 Task: Check the average views per listing of barn in the last 1 year.
Action: Mouse moved to (1065, 252)
Screenshot: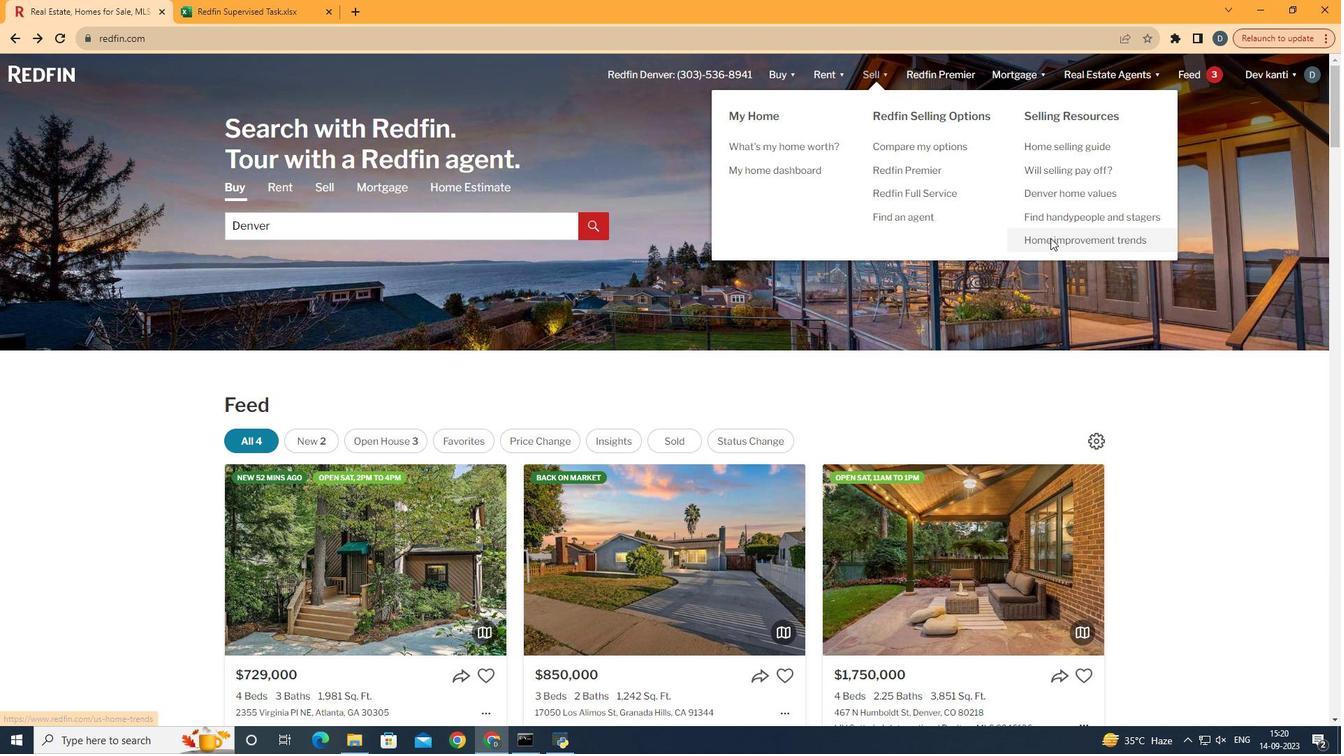 
Action: Mouse pressed left at (1065, 252)
Screenshot: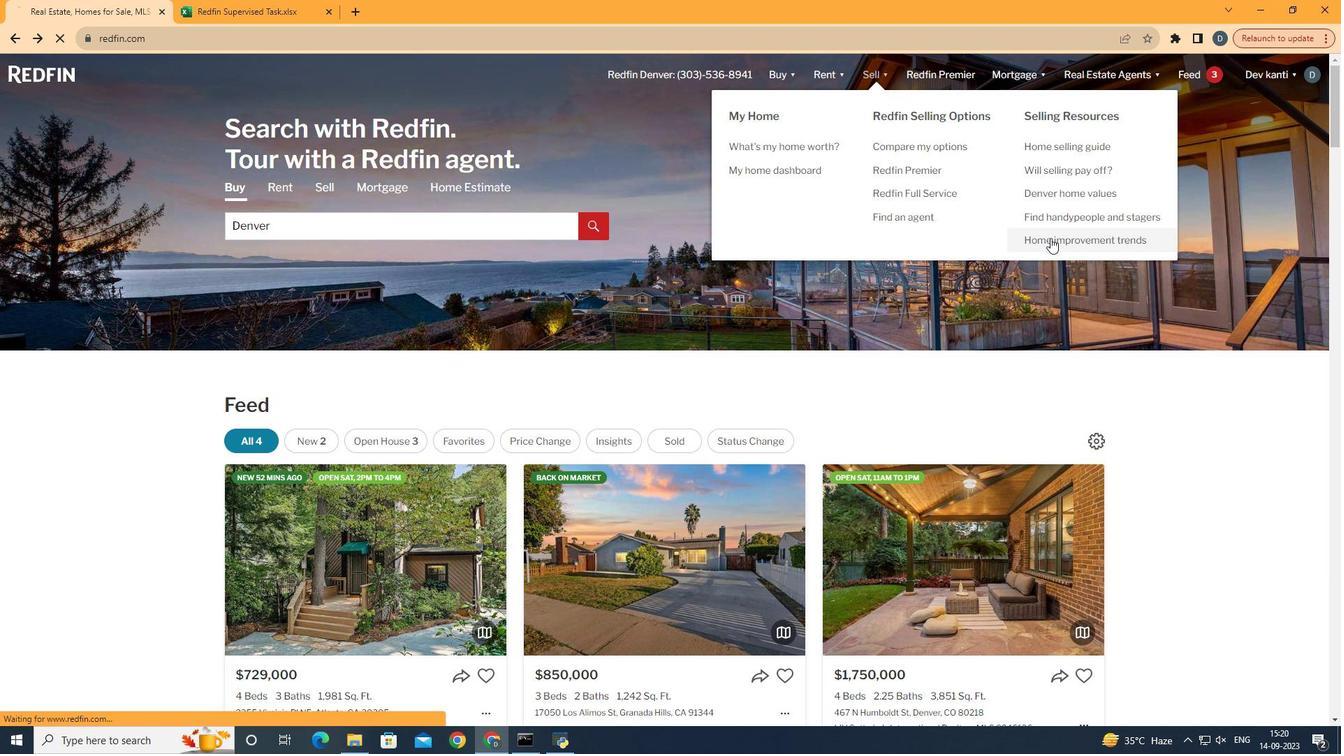 
Action: Mouse moved to (345, 278)
Screenshot: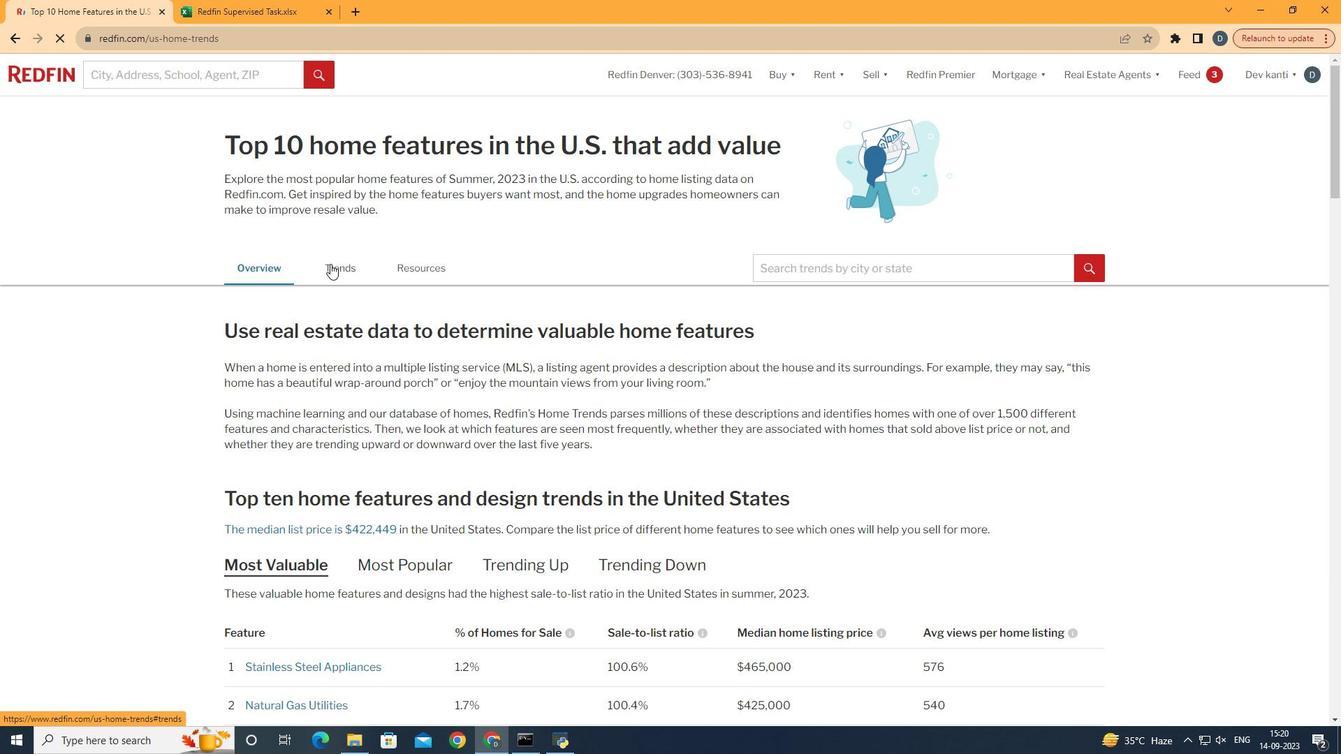 
Action: Mouse pressed left at (345, 278)
Screenshot: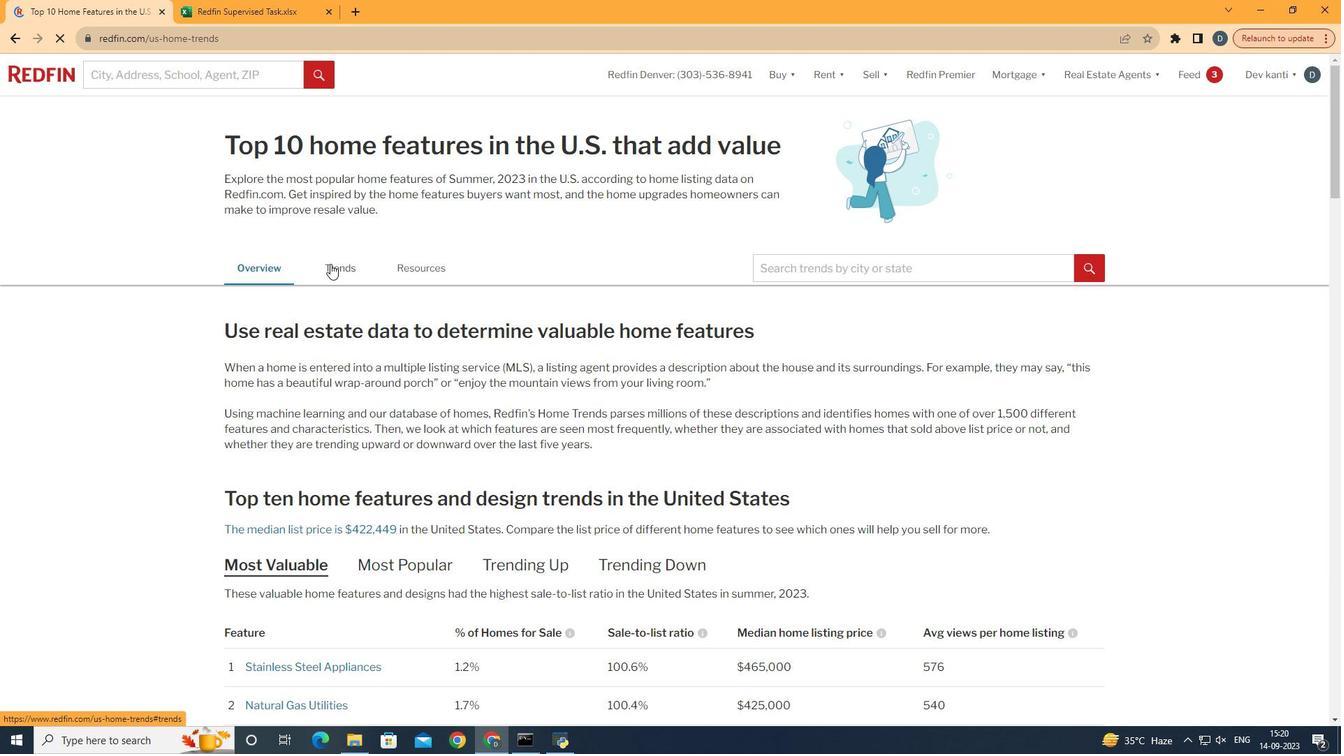 
Action: Mouse moved to (760, 320)
Screenshot: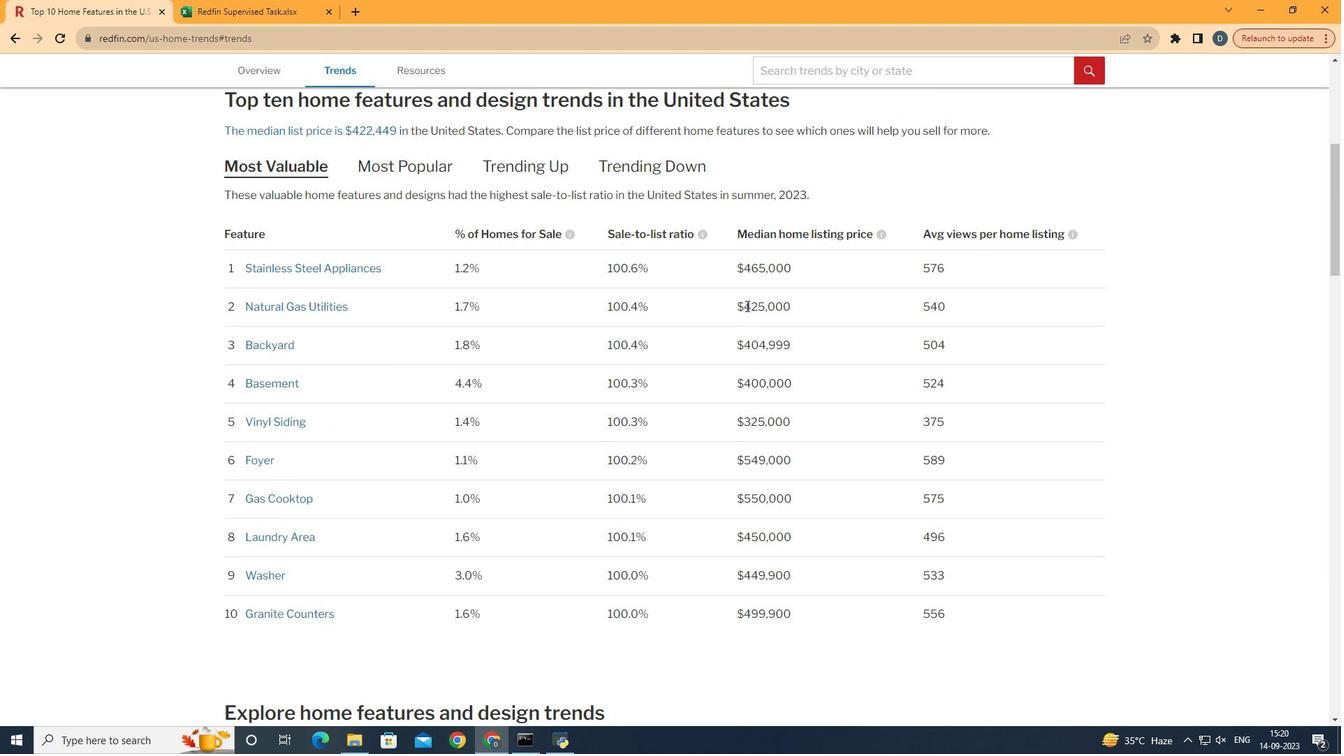 
Action: Mouse scrolled (760, 319) with delta (0, 0)
Screenshot: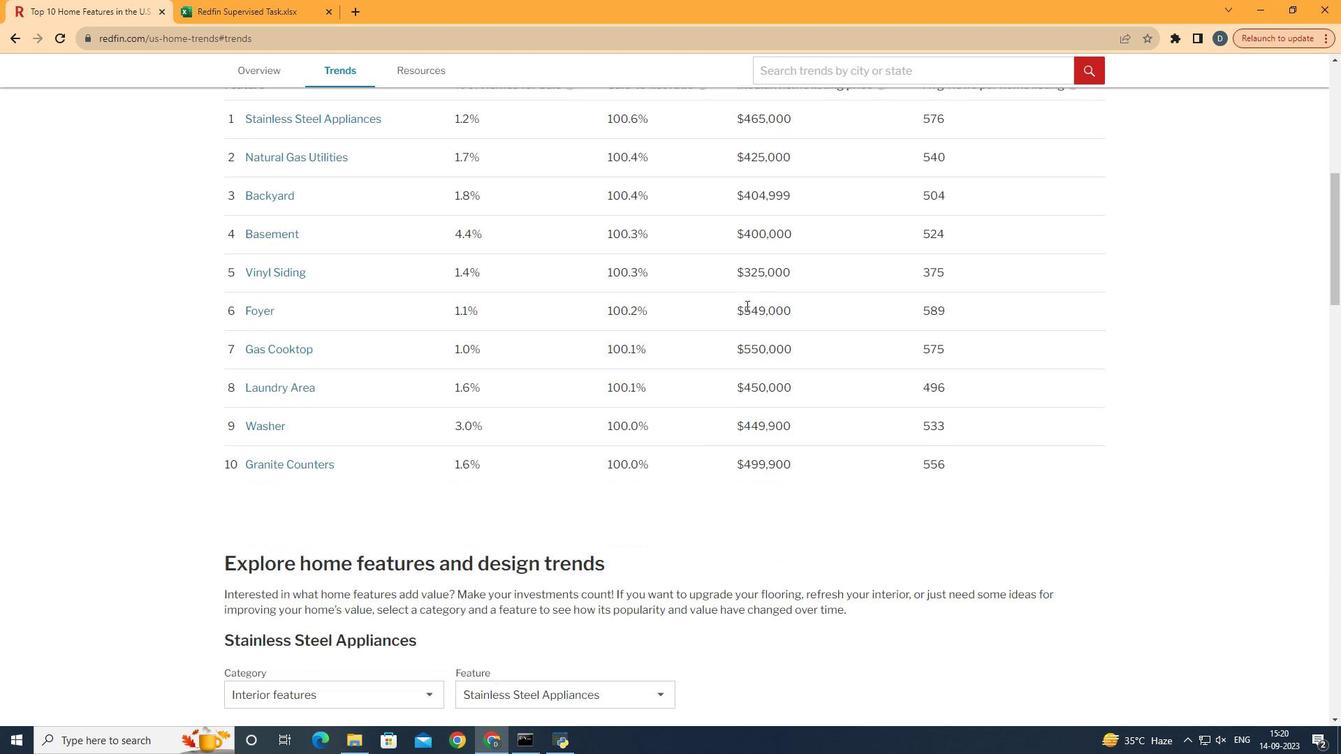 
Action: Mouse scrolled (760, 319) with delta (0, 0)
Screenshot: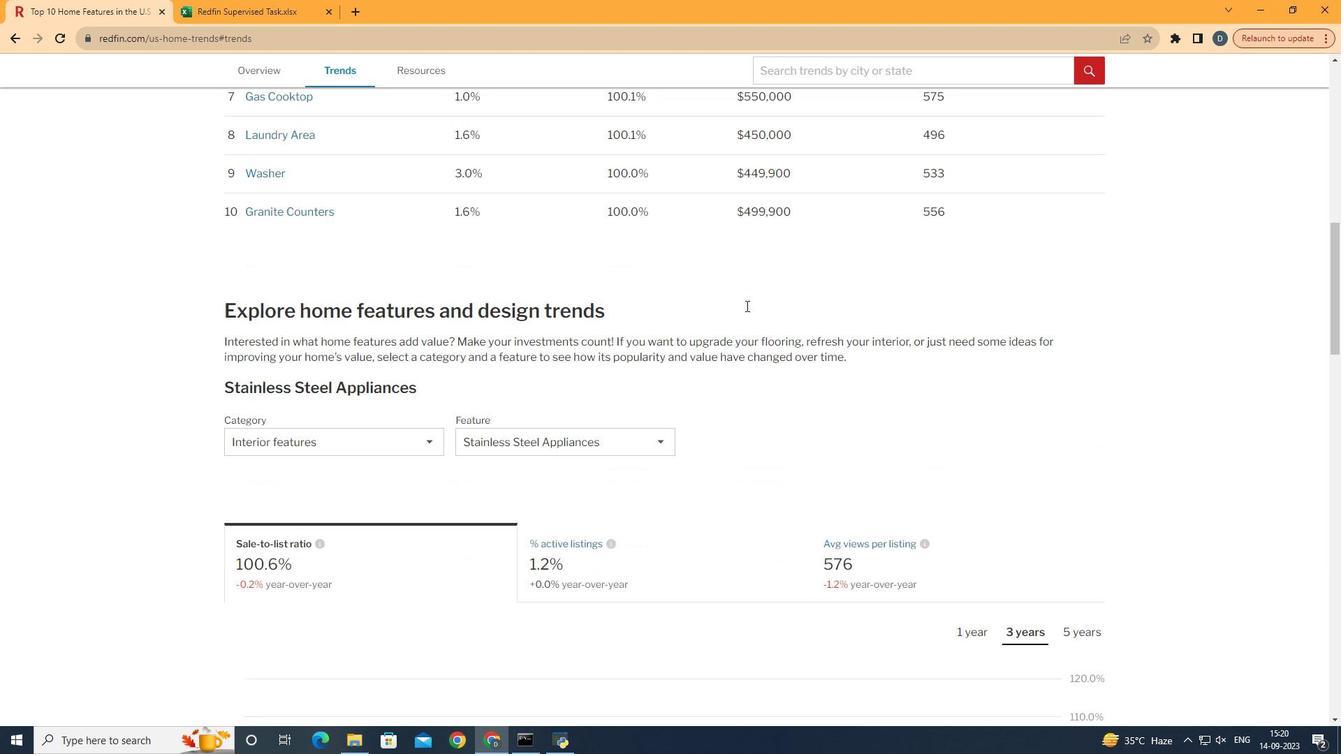 
Action: Mouse scrolled (760, 319) with delta (0, 0)
Screenshot: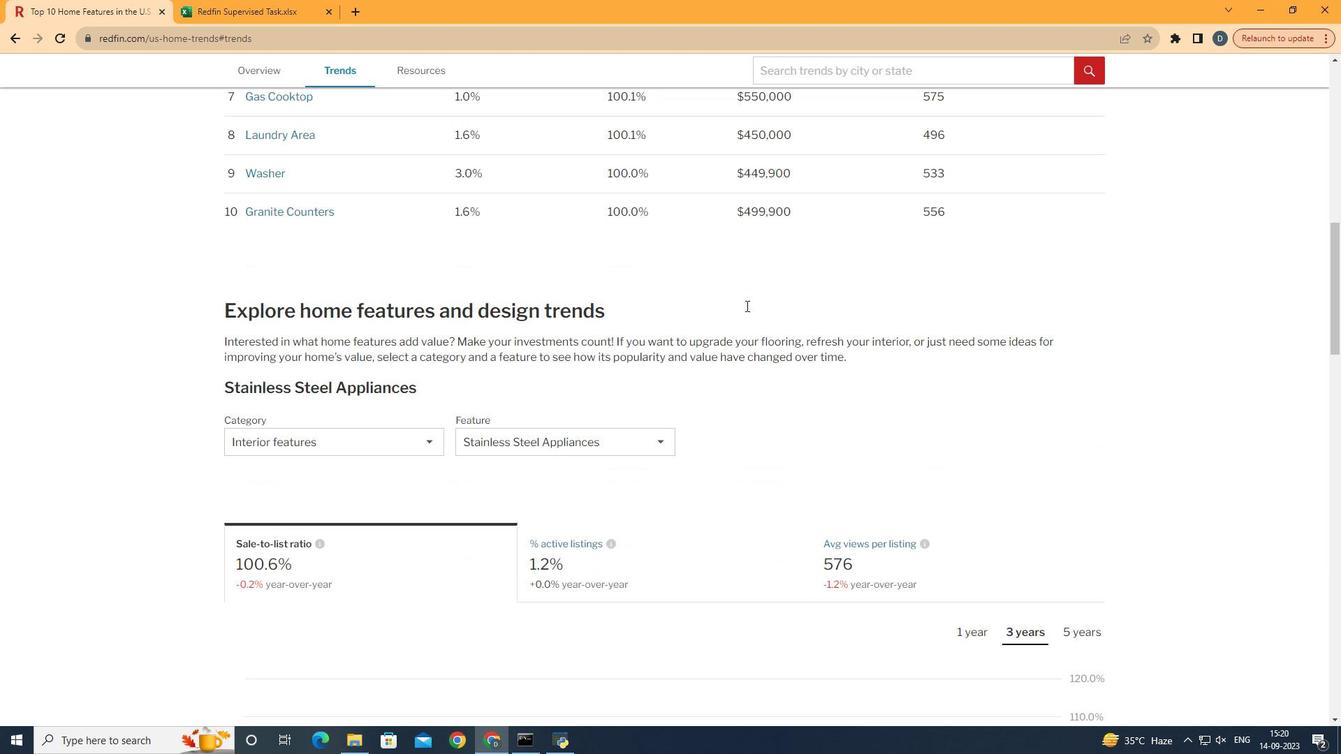 
Action: Mouse scrolled (760, 319) with delta (0, 0)
Screenshot: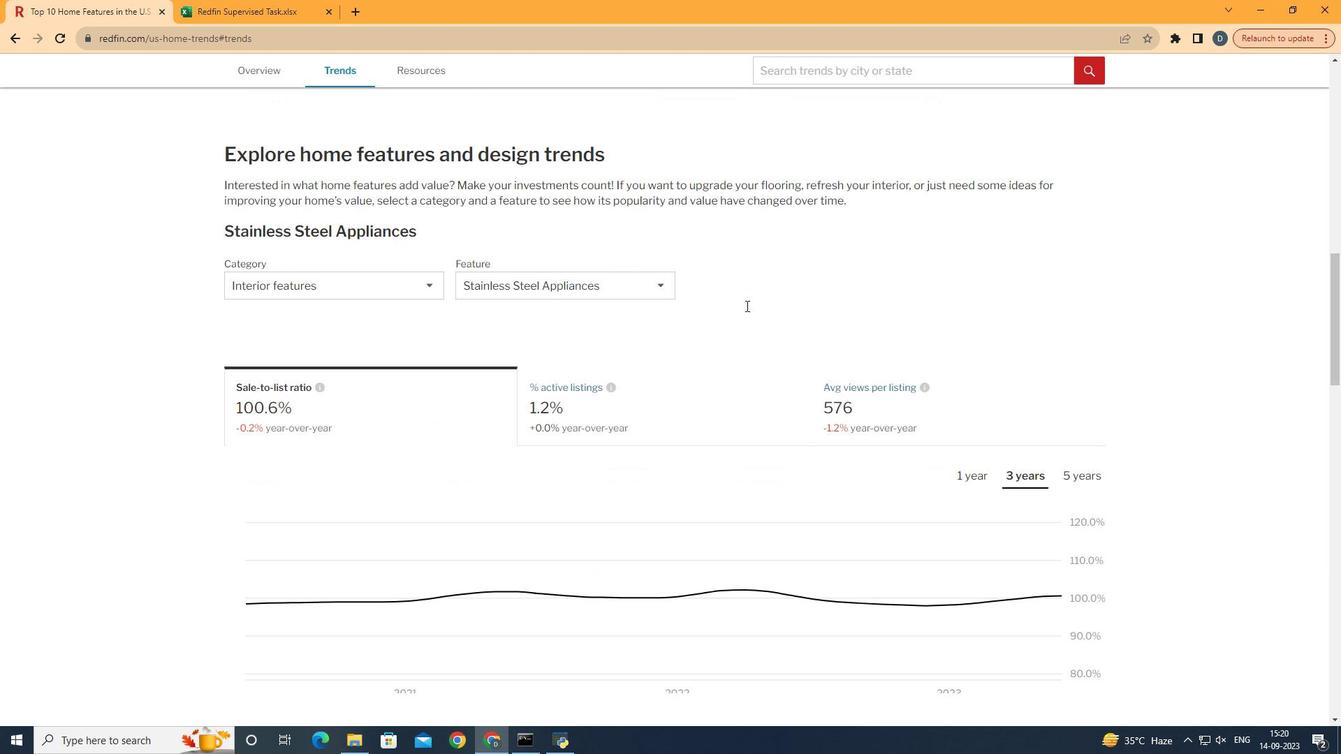 
Action: Mouse scrolled (760, 319) with delta (0, 0)
Screenshot: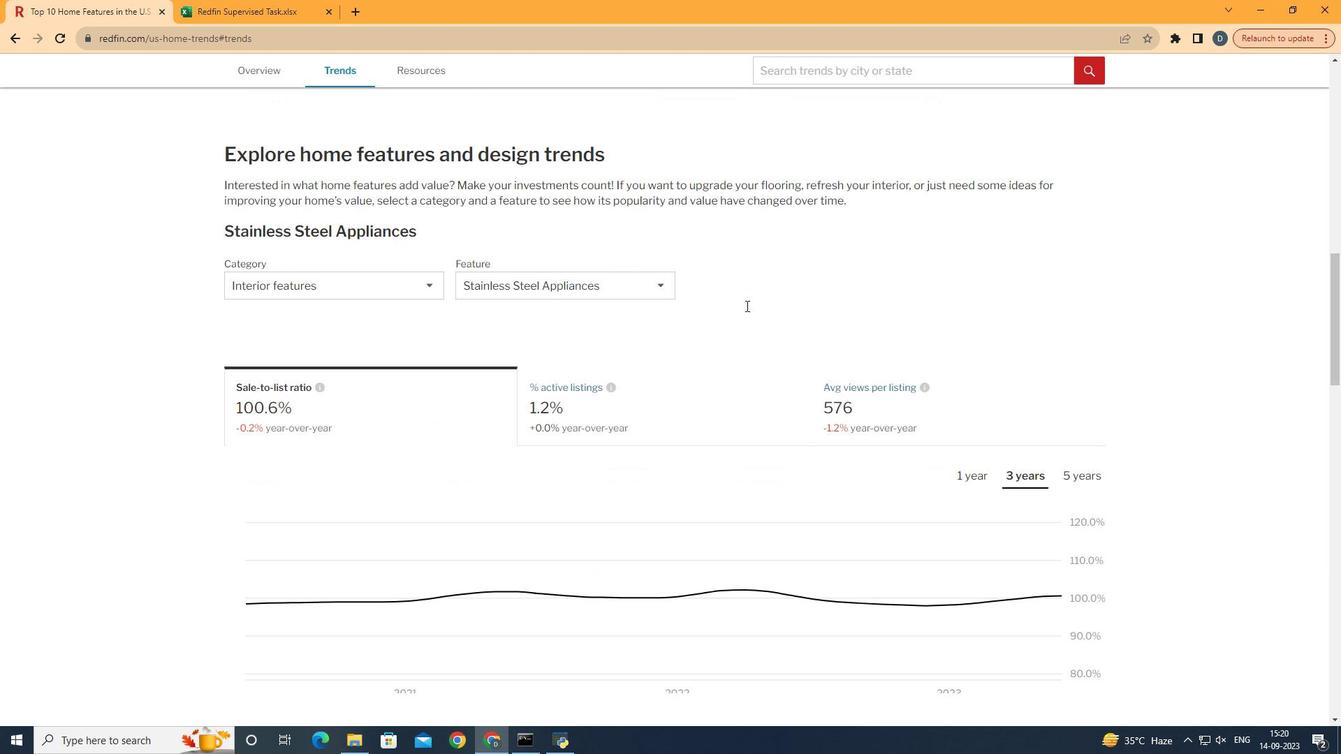 
Action: Mouse scrolled (760, 319) with delta (0, 0)
Screenshot: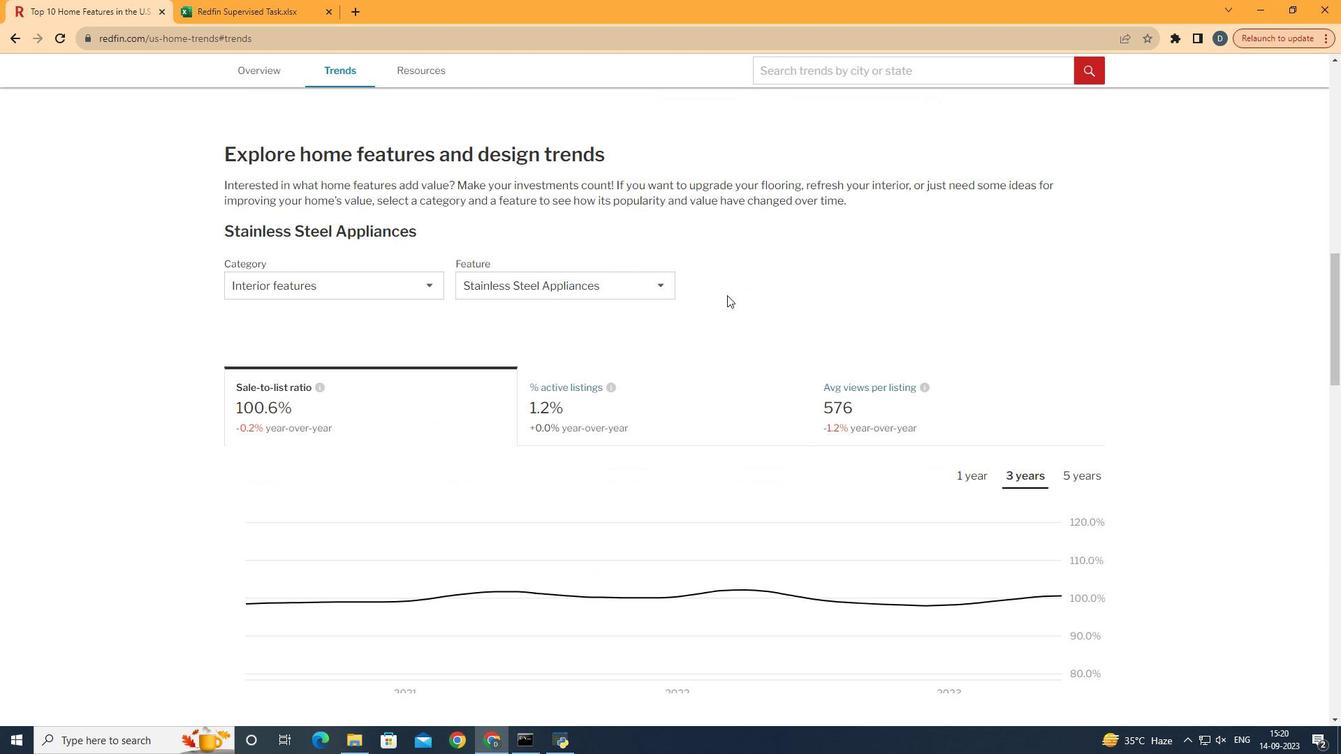 
Action: Mouse scrolled (760, 319) with delta (0, 0)
Screenshot: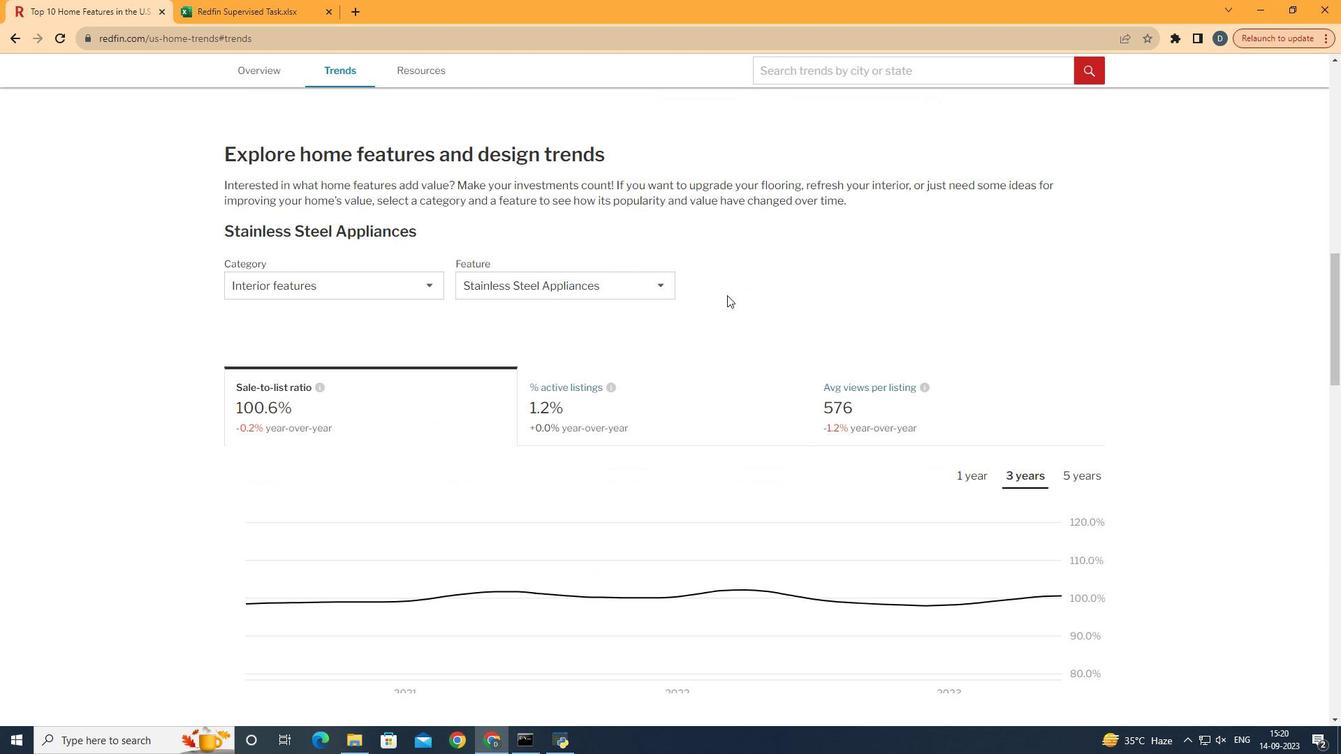 
Action: Mouse scrolled (760, 319) with delta (0, 0)
Screenshot: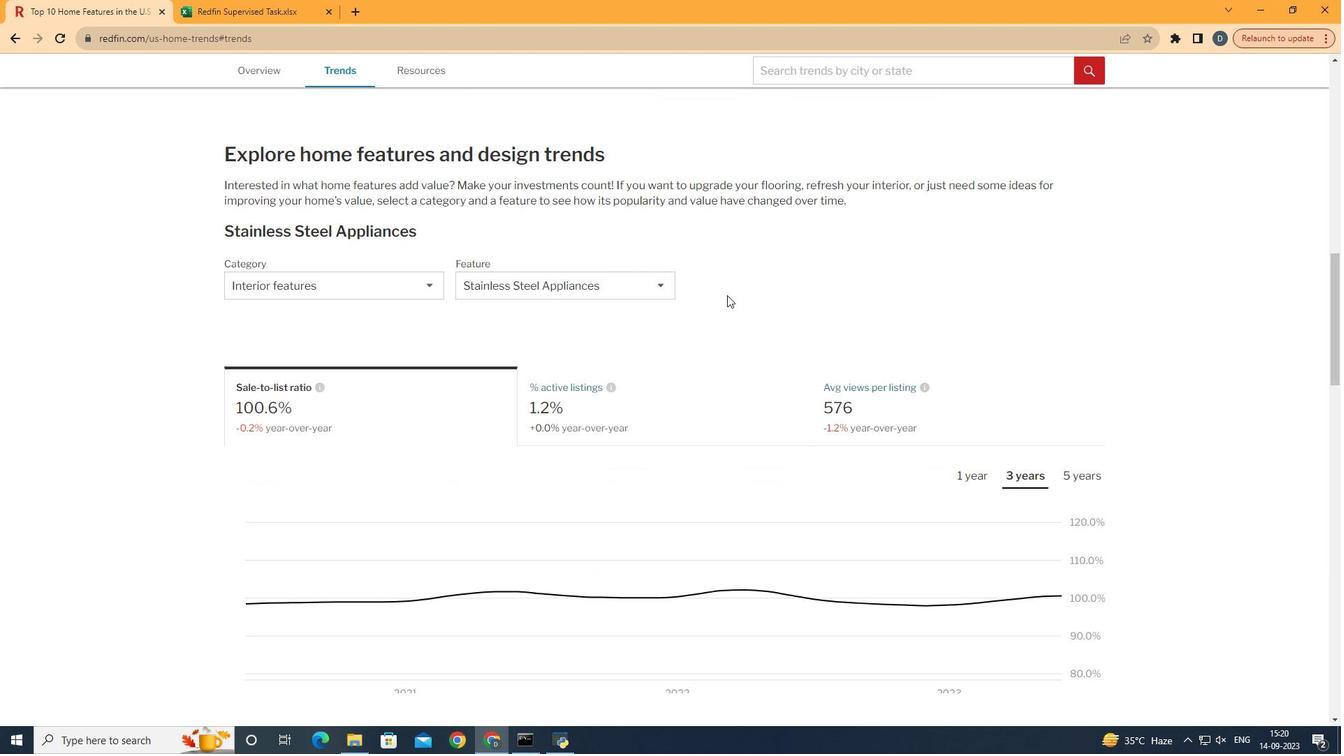 
Action: Mouse moved to (424, 313)
Screenshot: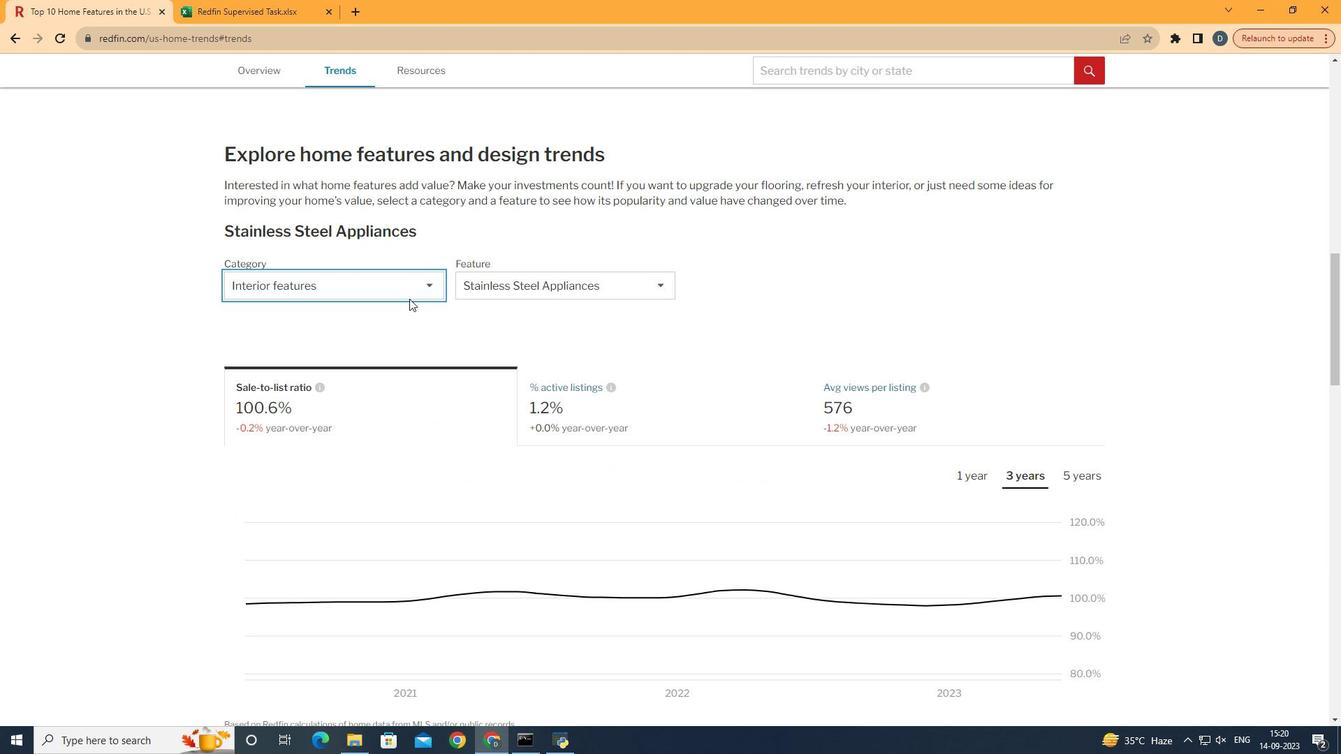 
Action: Mouse pressed left at (424, 313)
Screenshot: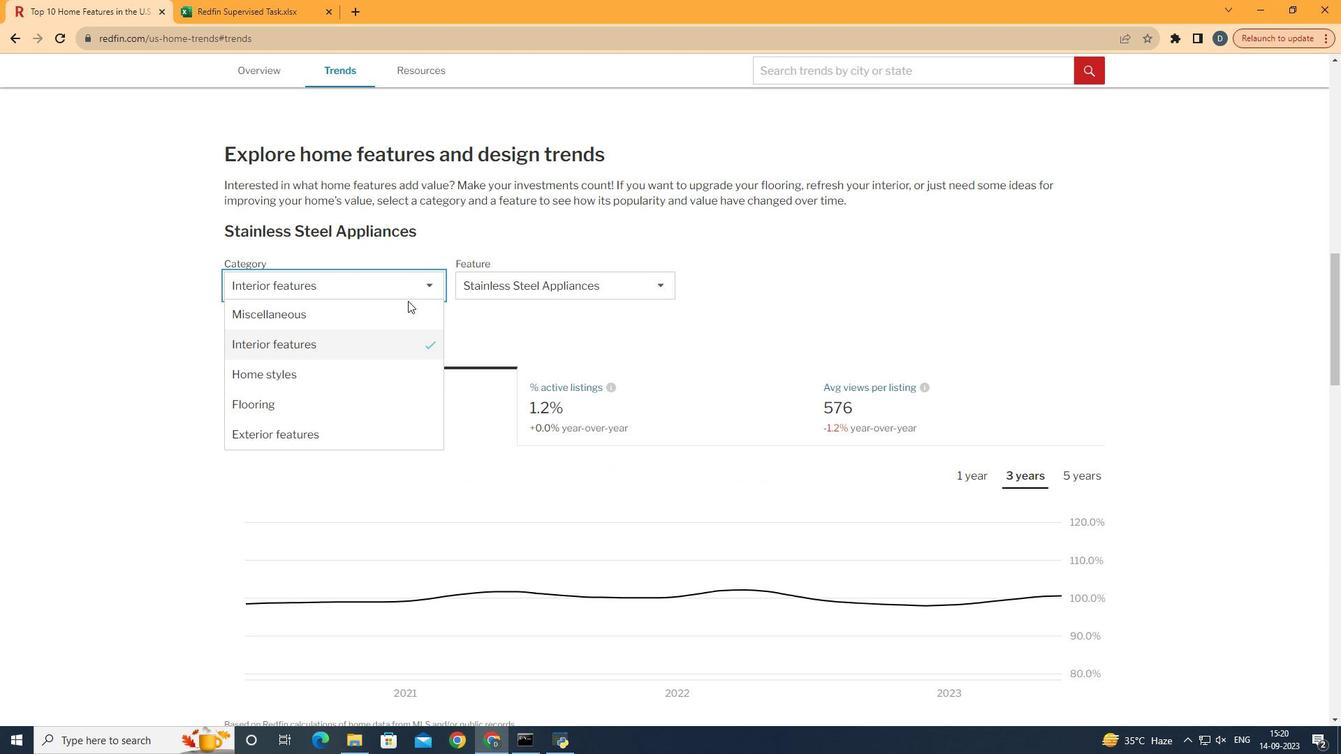 
Action: Mouse moved to (413, 438)
Screenshot: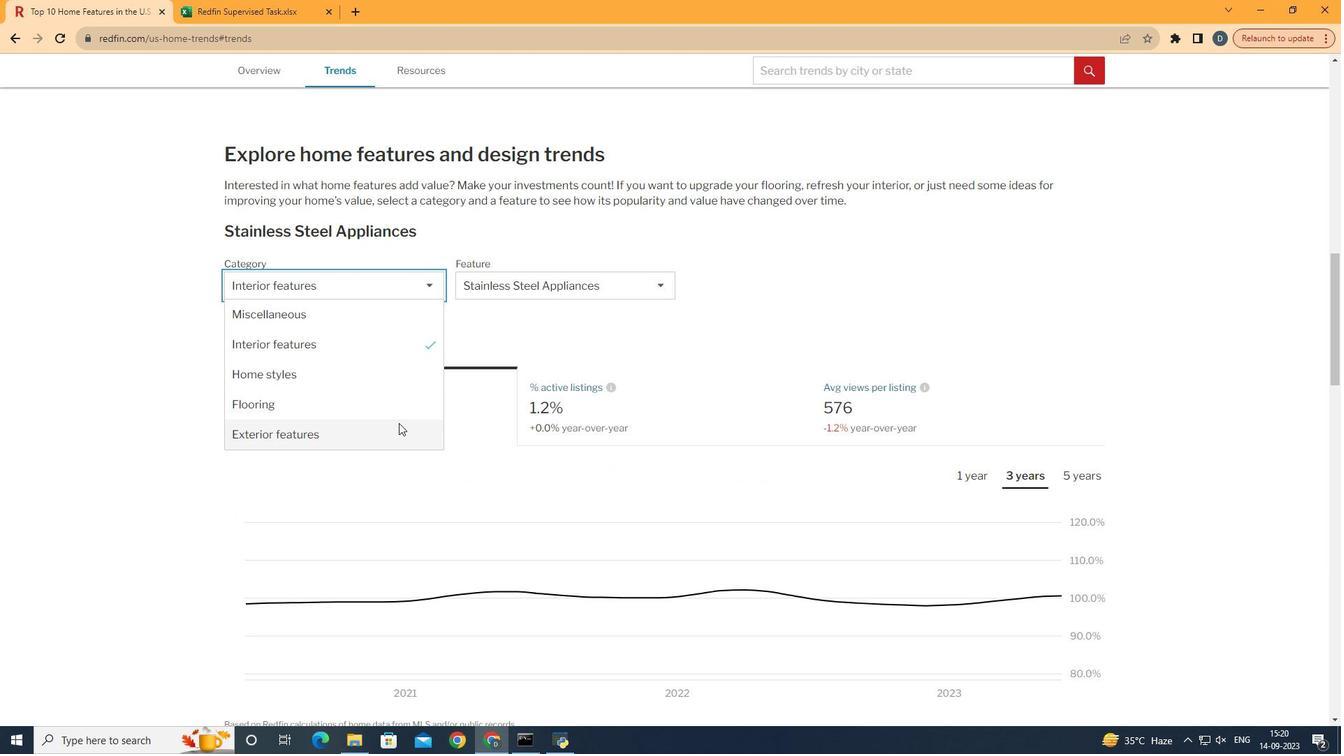 
Action: Mouse pressed left at (413, 438)
Screenshot: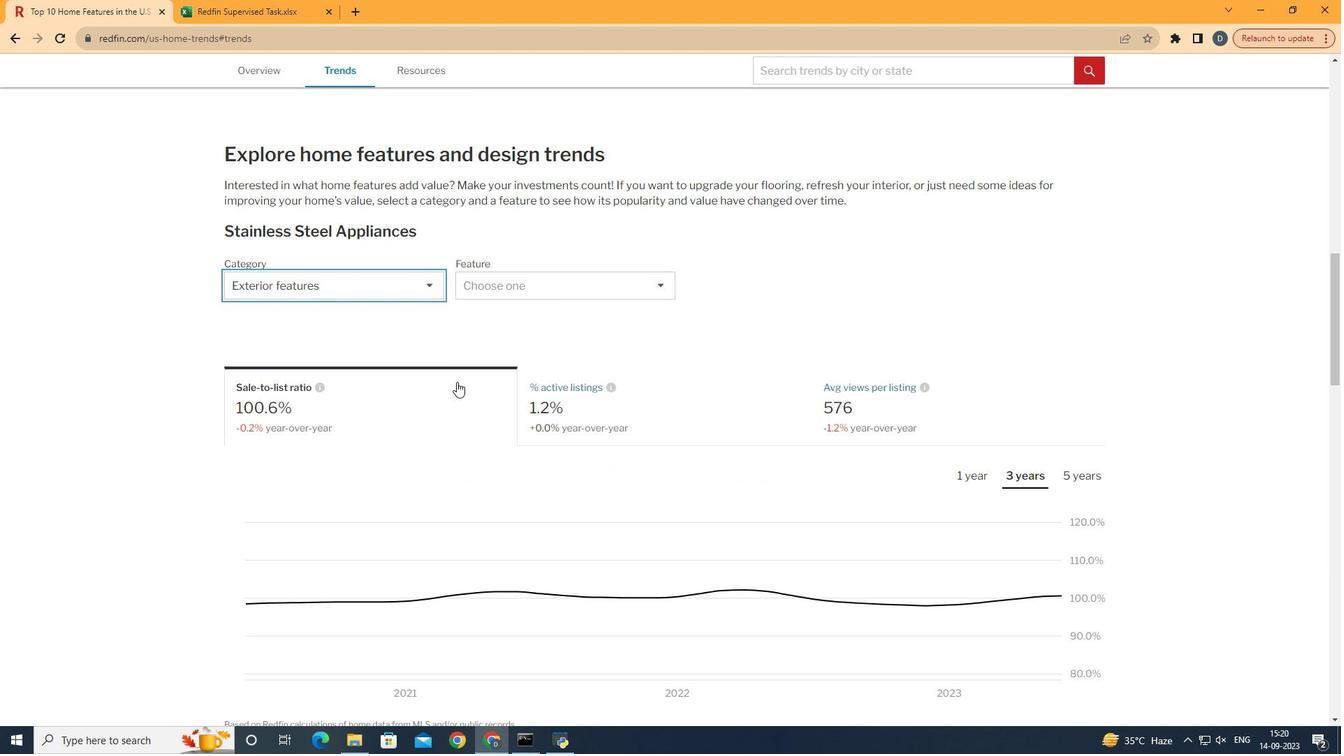 
Action: Mouse moved to (597, 291)
Screenshot: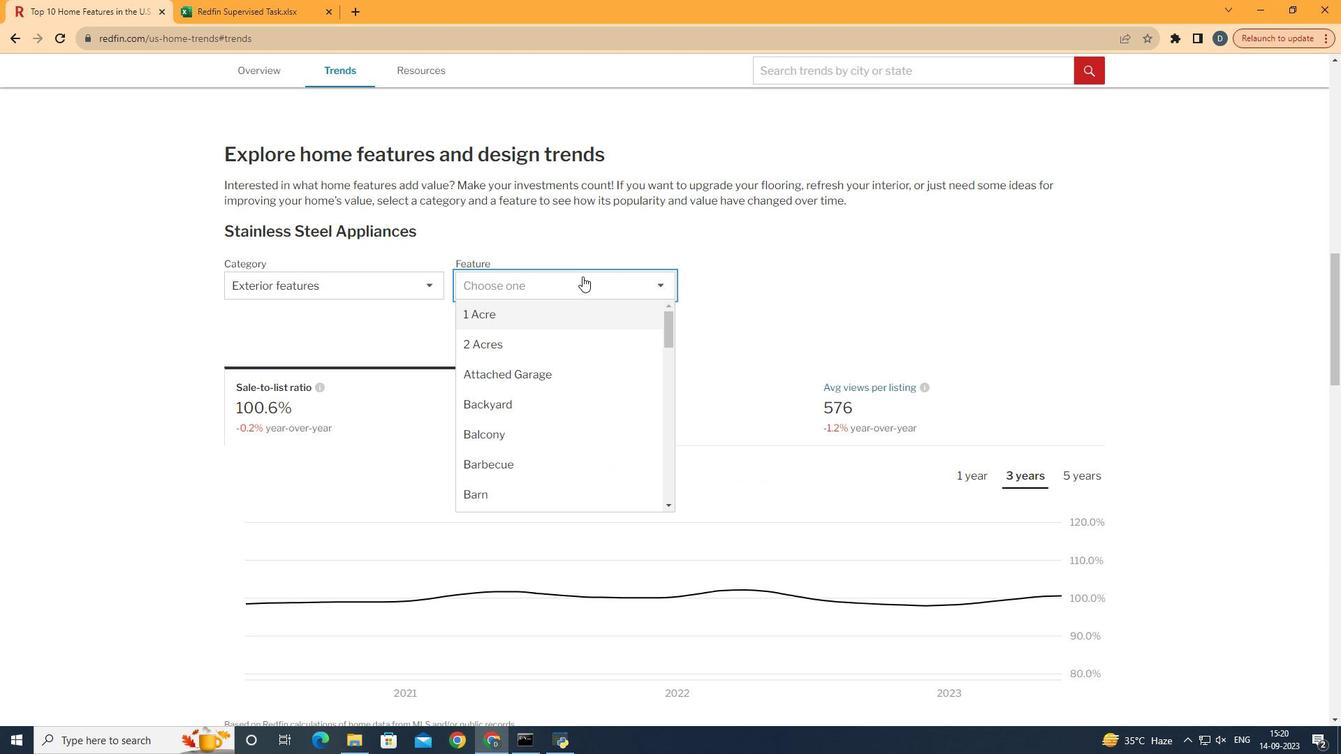 
Action: Mouse pressed left at (597, 291)
Screenshot: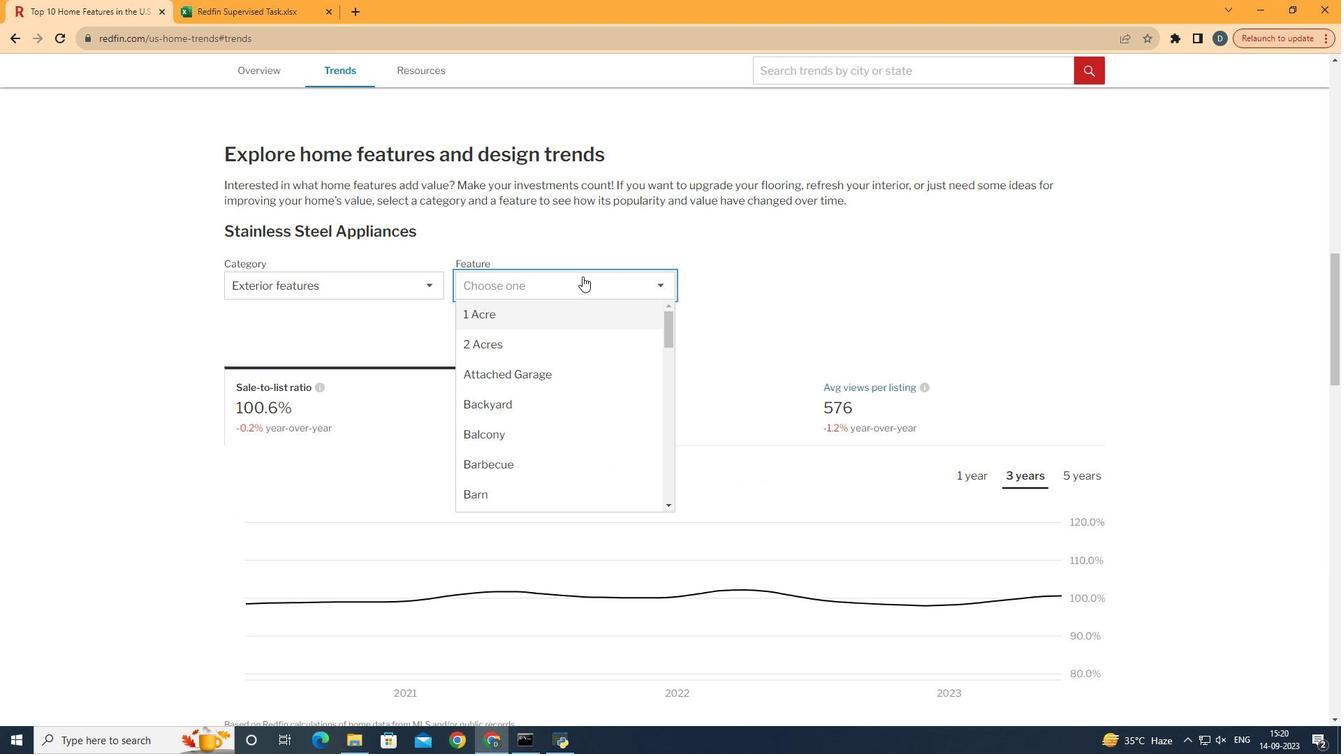 
Action: Mouse moved to (625, 502)
Screenshot: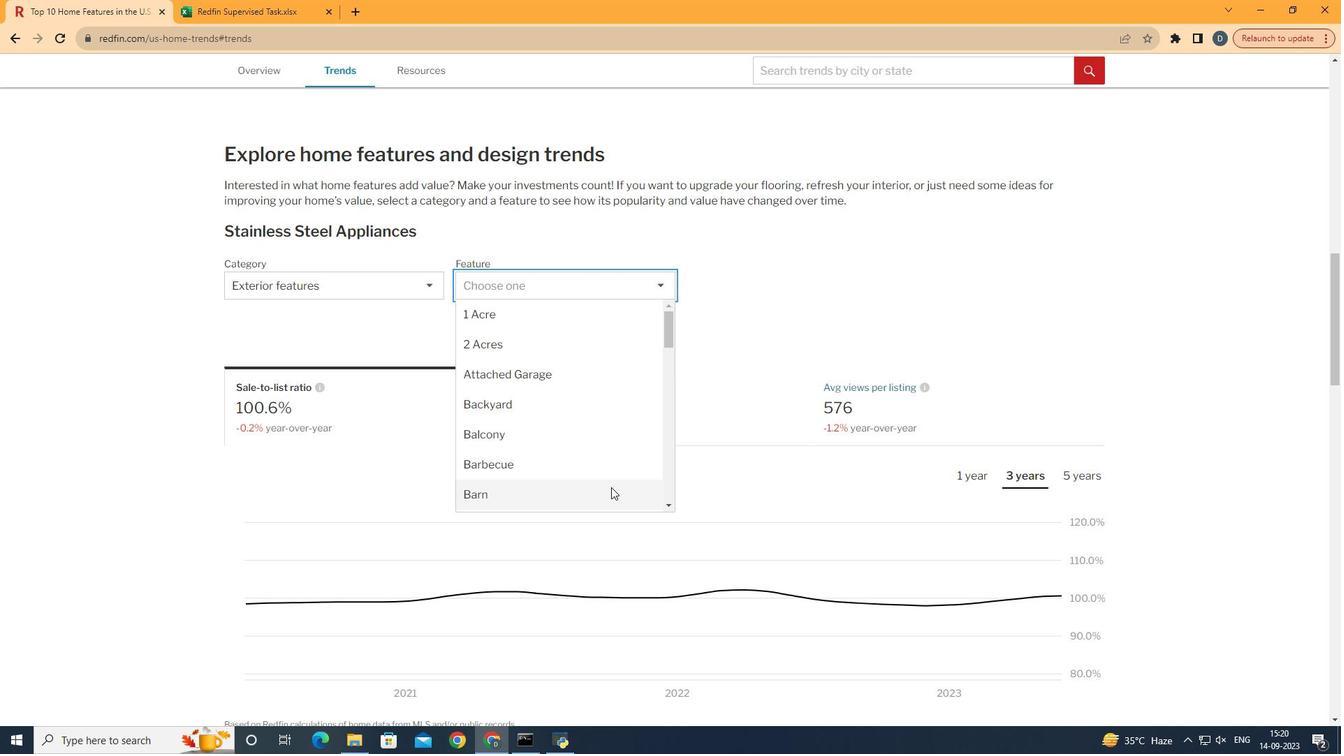 
Action: Mouse pressed left at (625, 502)
Screenshot: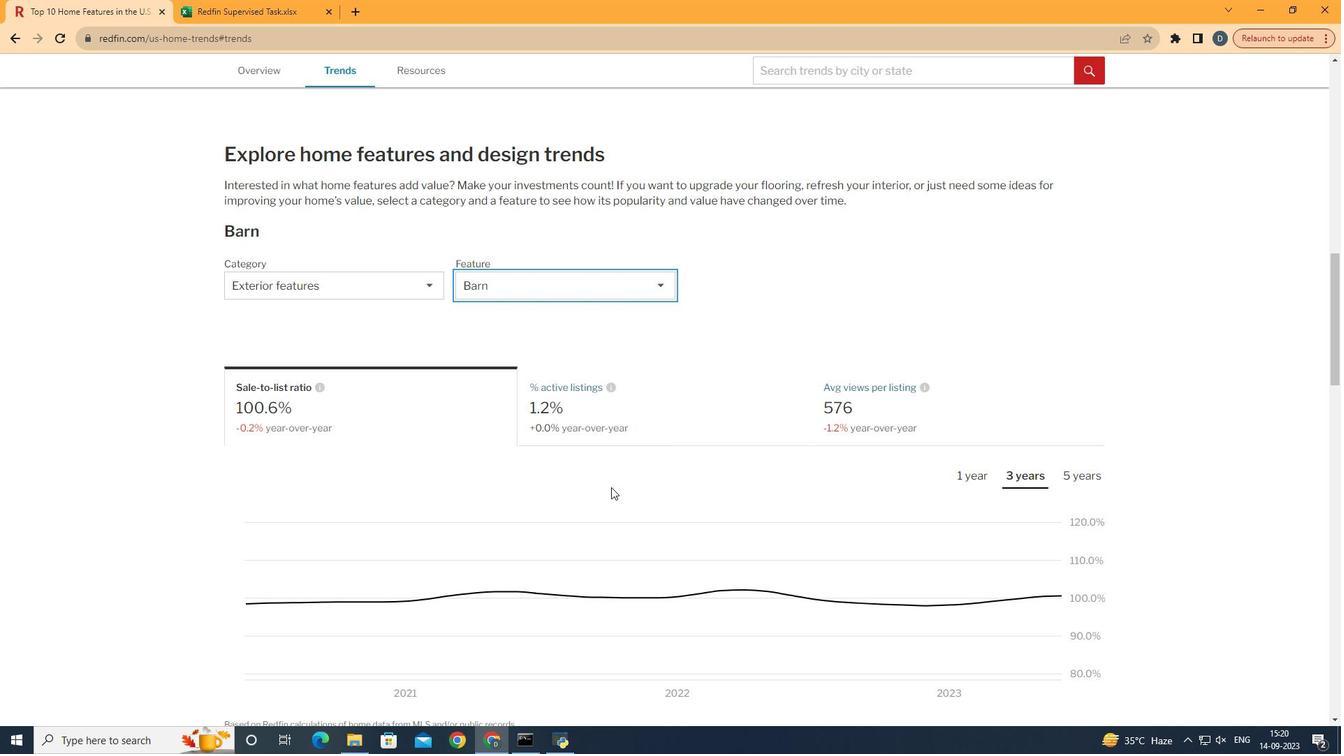
Action: Mouse moved to (894, 272)
Screenshot: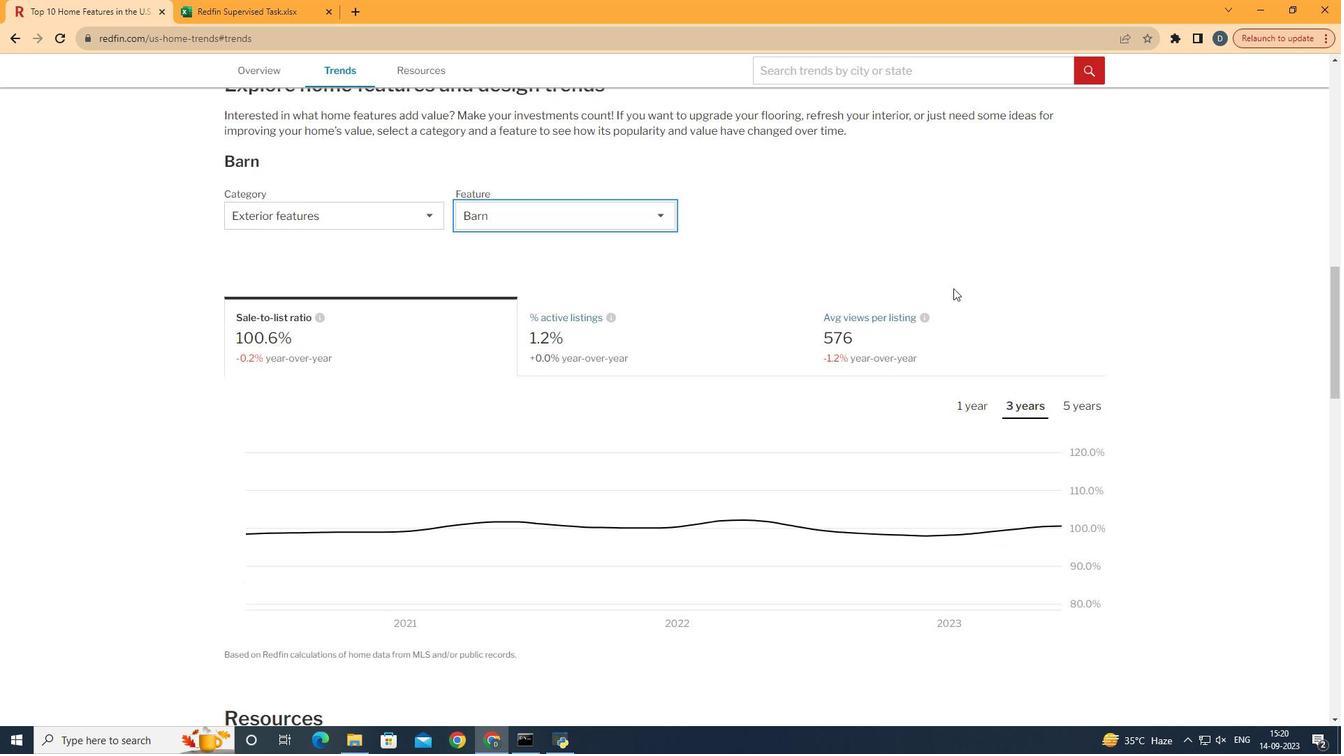 
Action: Mouse scrolled (894, 271) with delta (0, 0)
Screenshot: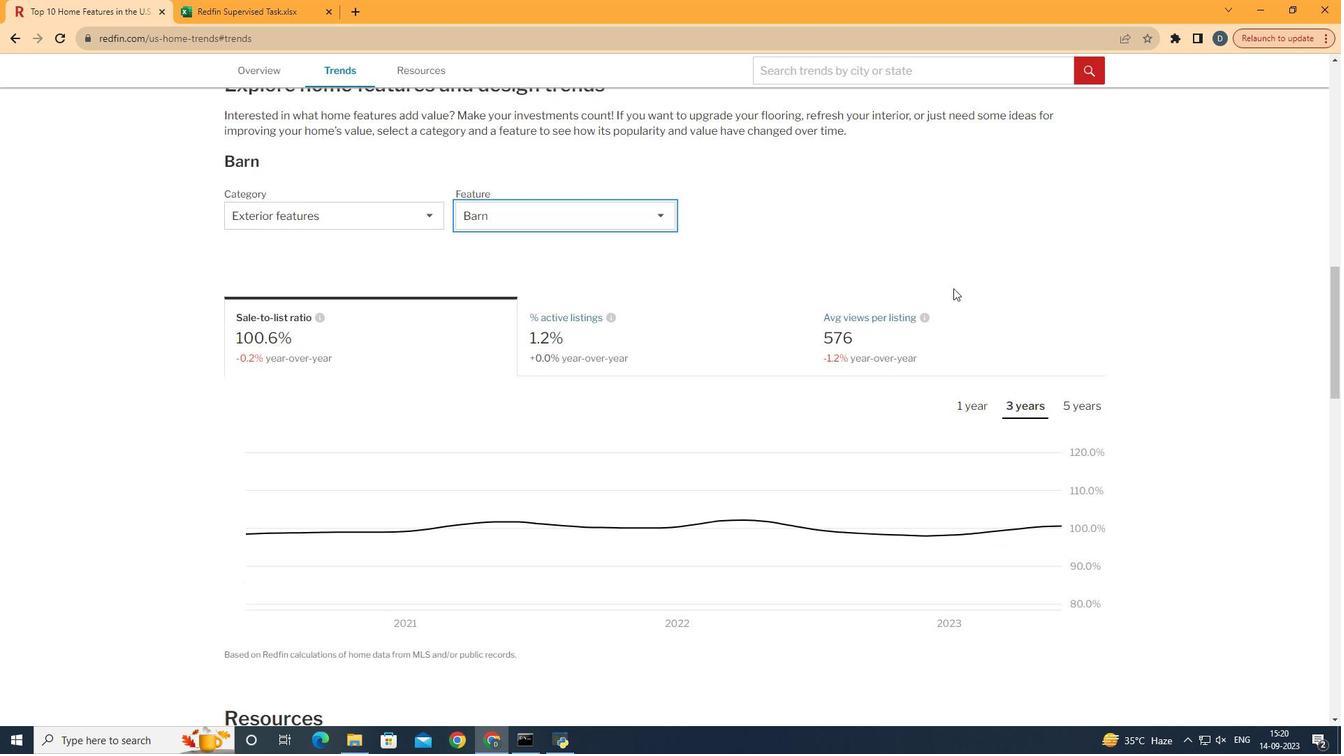 
Action: Mouse moved to (1013, 339)
Screenshot: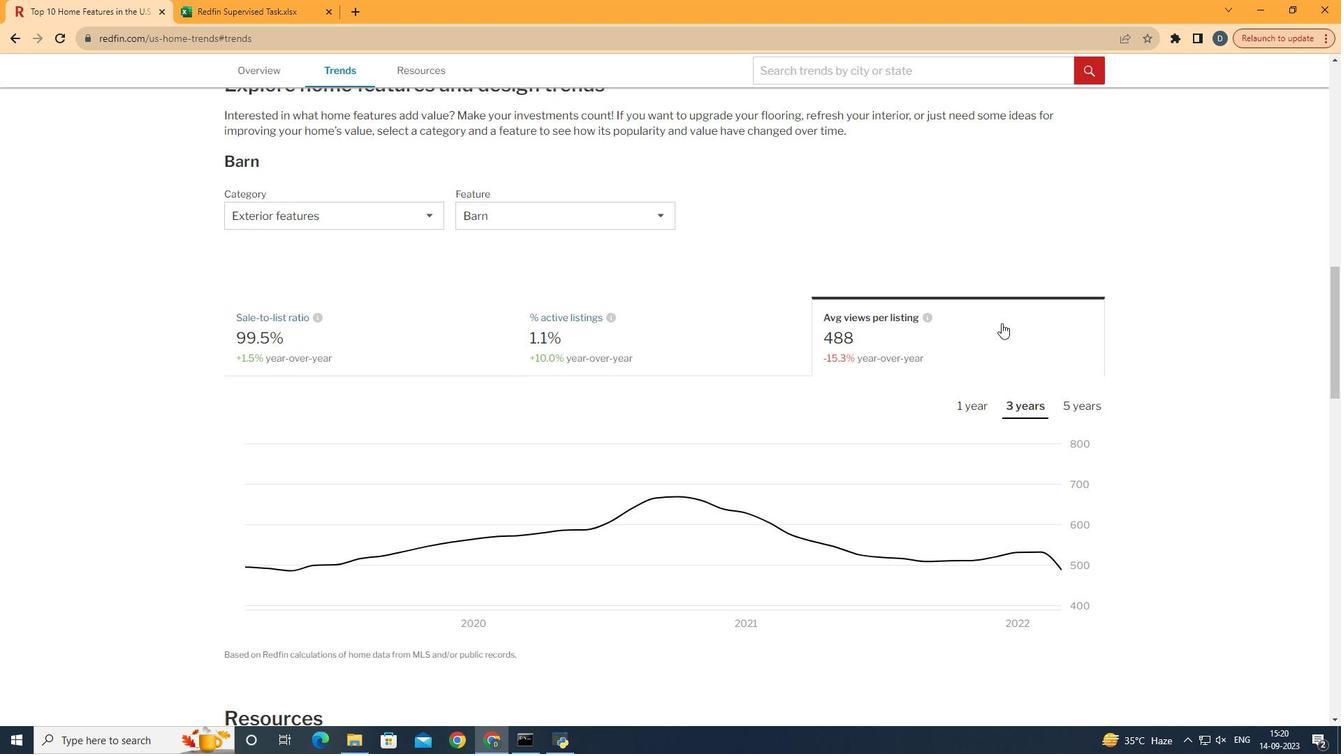 
Action: Mouse pressed left at (1013, 339)
Screenshot: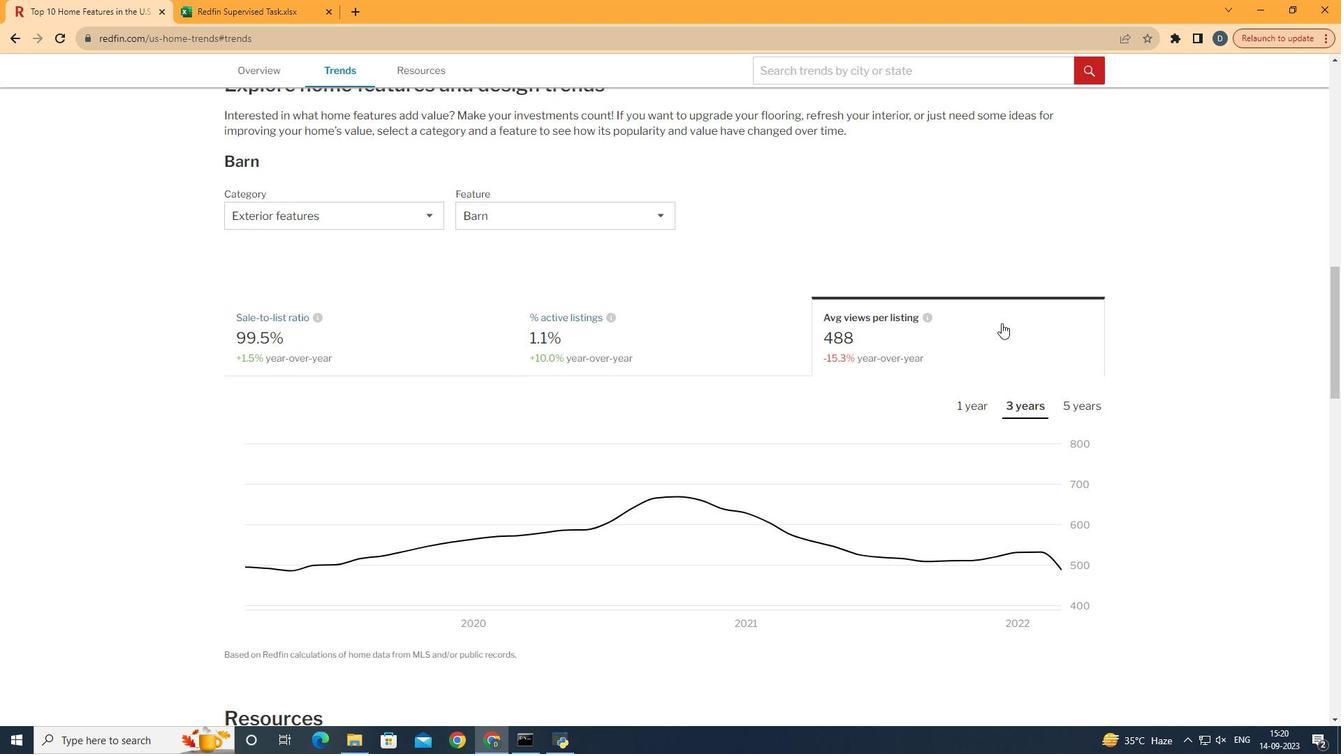
Action: Mouse moved to (989, 425)
Screenshot: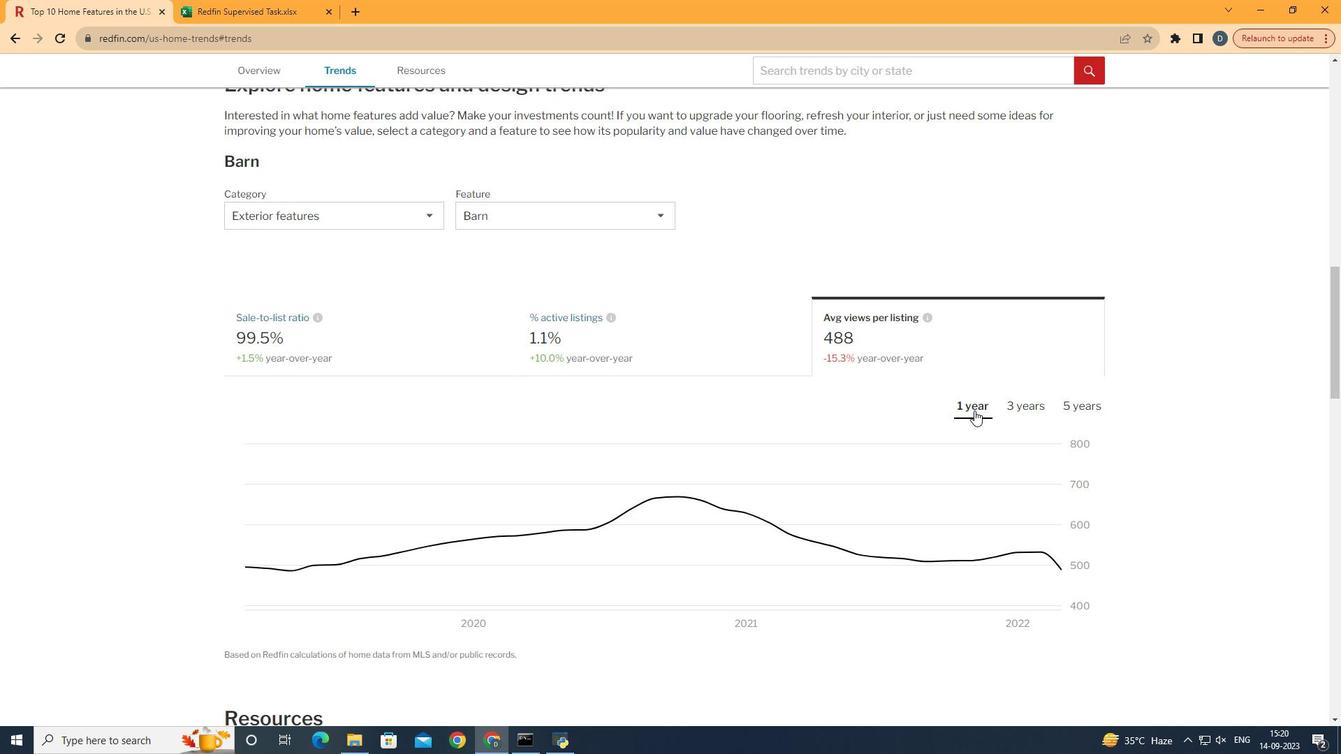 
Action: Mouse pressed left at (989, 425)
Screenshot: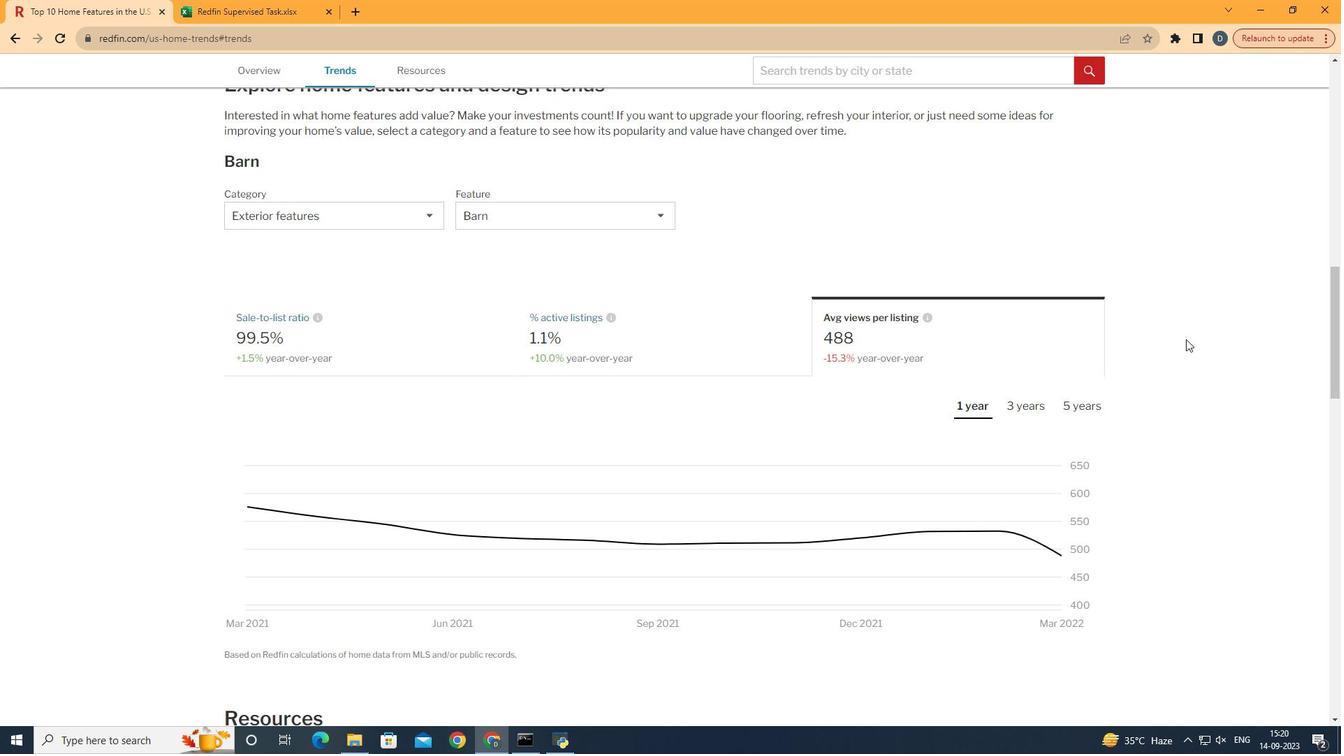 
Action: Mouse moved to (1210, 349)
Screenshot: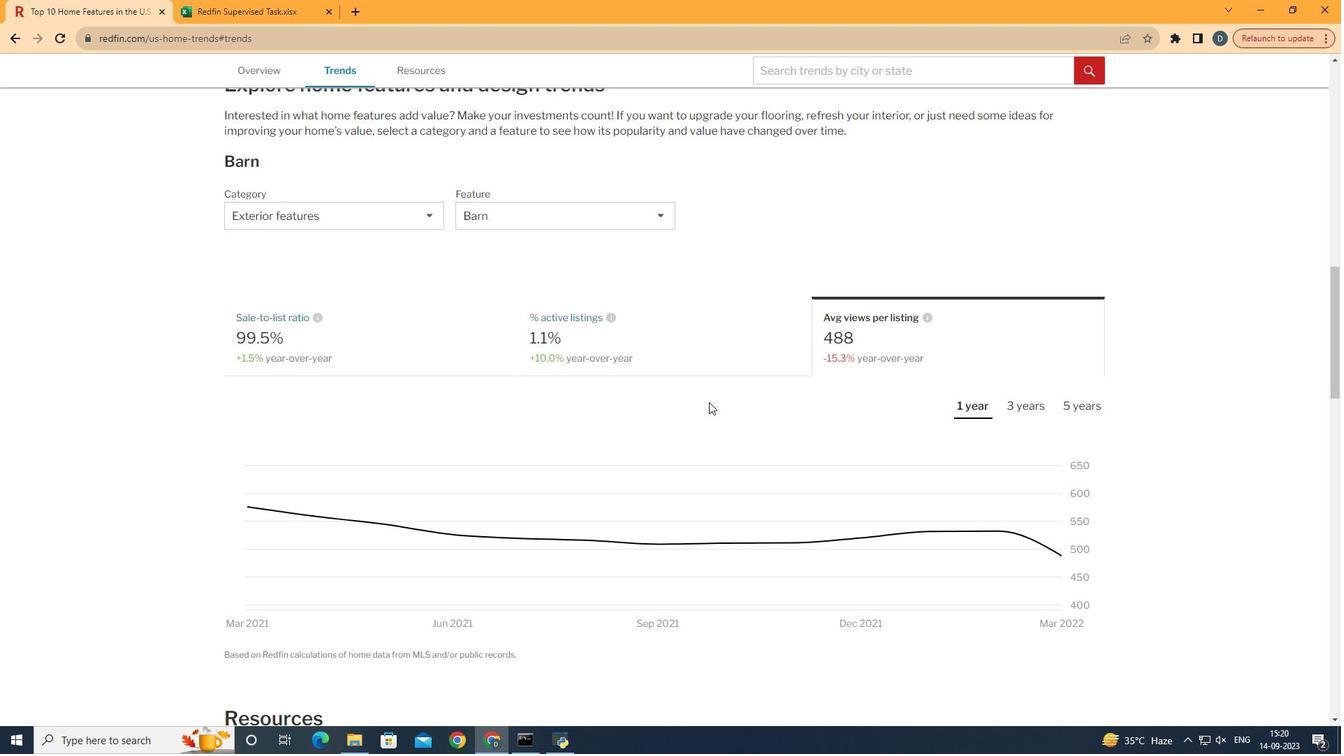
